 Task: Invite Team Member Softage.1@softage.net to Workspace Customer Experience. Invite Team Member Softage.2@softage.net to Workspace Customer Experience. Invite Team Member Softage.3@softage.net to Workspace Customer Experience. Invite Team Member Softage.4@softage.net to Workspace Customer Experience
Action: Mouse moved to (728, 100)
Screenshot: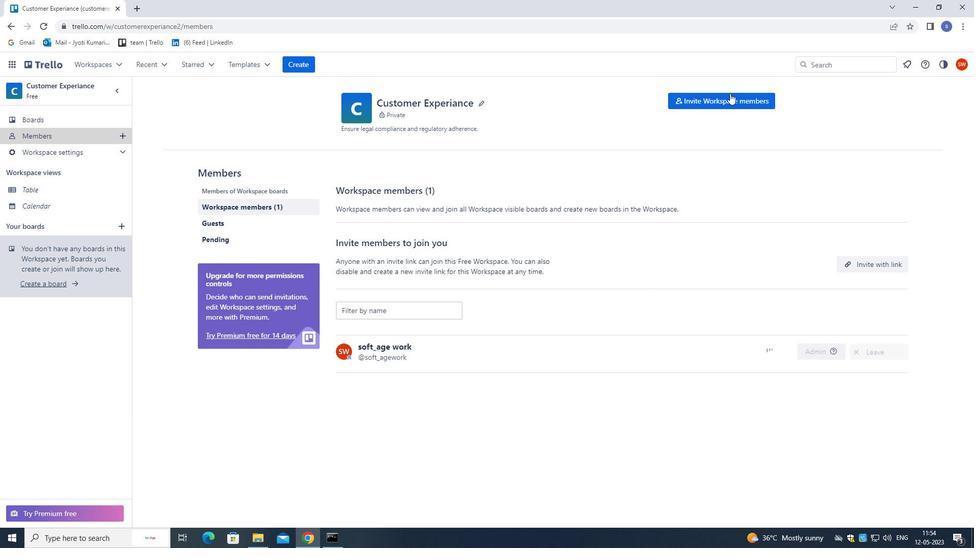 
Action: Mouse pressed left at (728, 100)
Screenshot: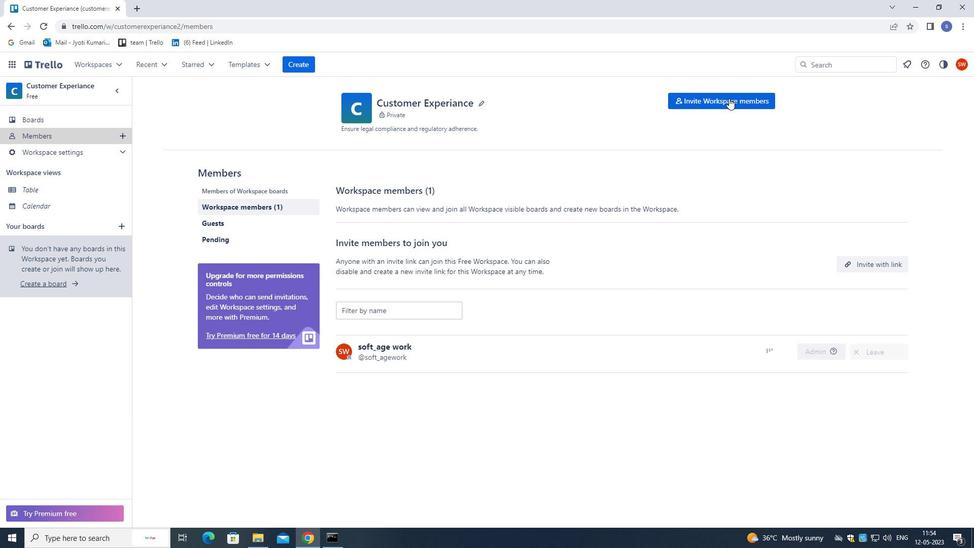 
Action: Mouse moved to (695, 78)
Screenshot: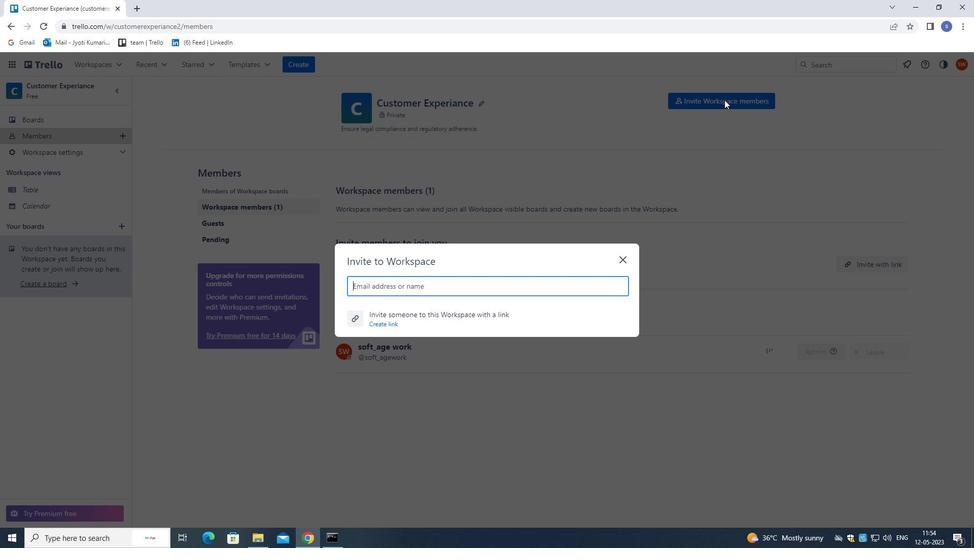 
Action: Key pressed softage.1<Key.shift>@SOFTAGE.NET
Screenshot: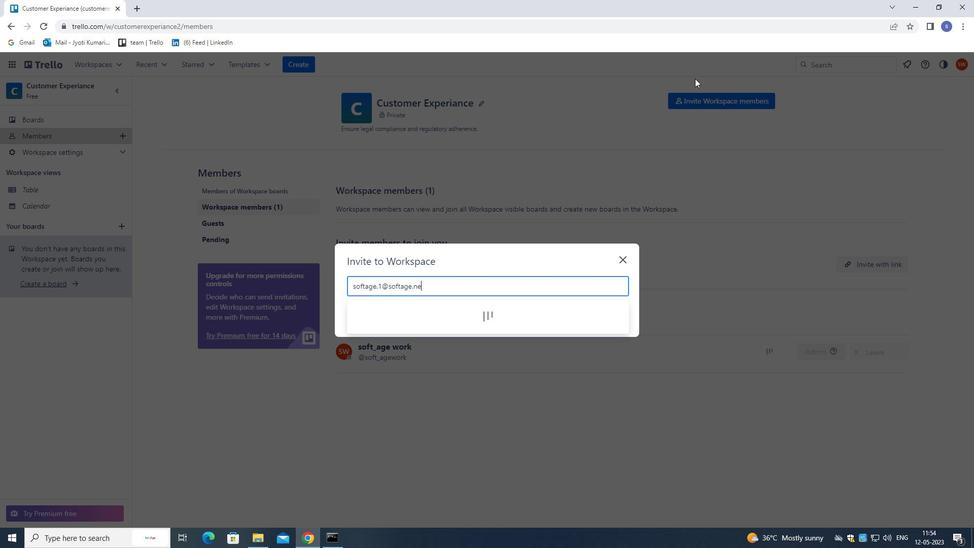 
Action: Mouse moved to (535, 320)
Screenshot: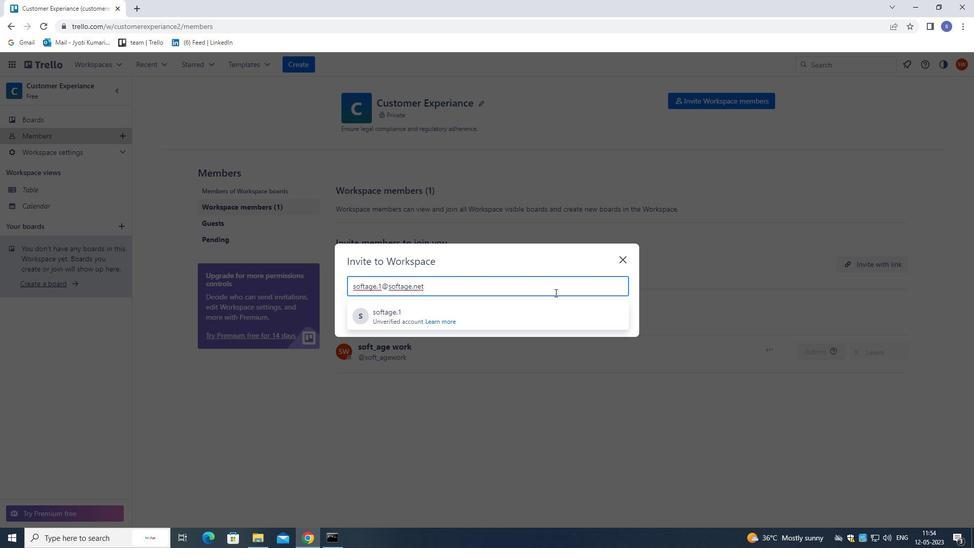 
Action: Mouse pressed left at (535, 320)
Screenshot: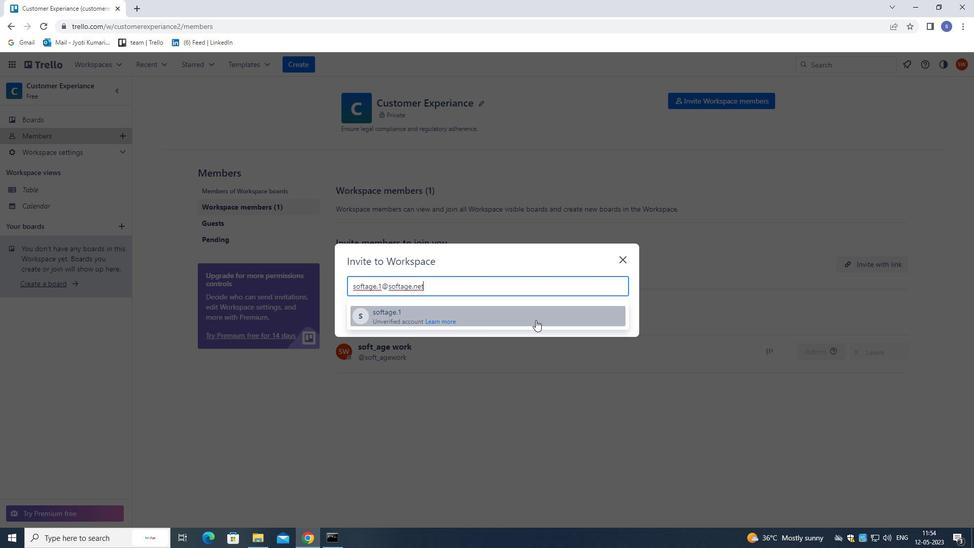 
Action: Mouse moved to (585, 257)
Screenshot: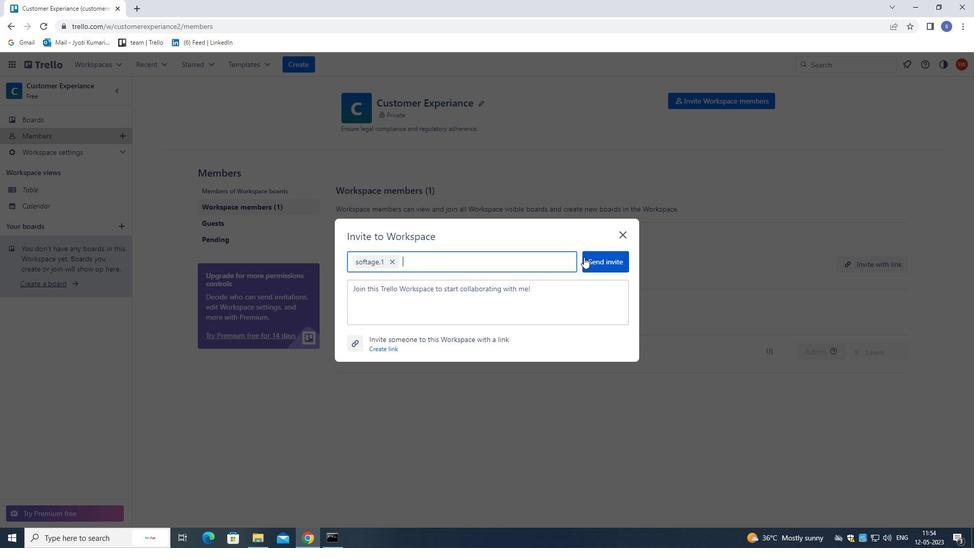 
Action: Mouse pressed left at (585, 257)
Screenshot: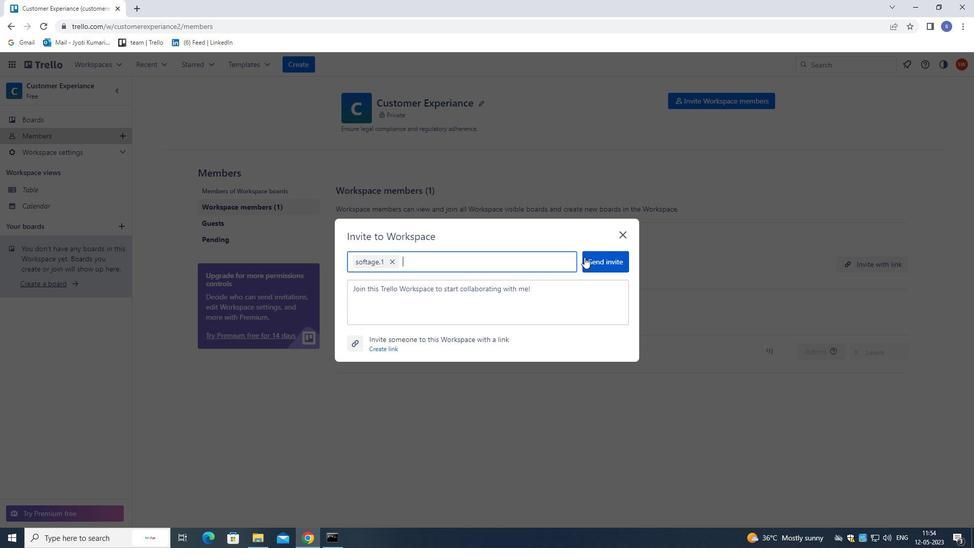 
Action: Mouse moved to (697, 102)
Screenshot: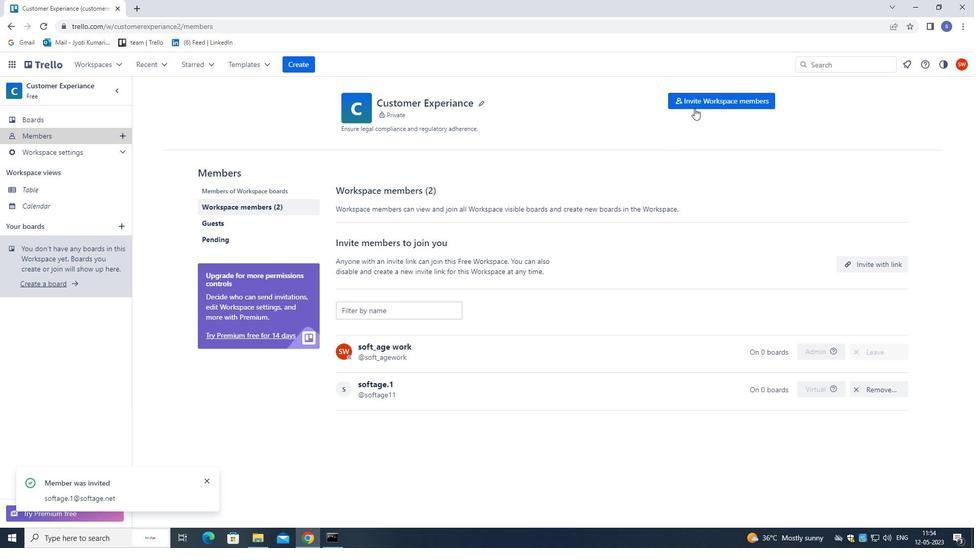 
Action: Mouse pressed left at (697, 102)
Screenshot: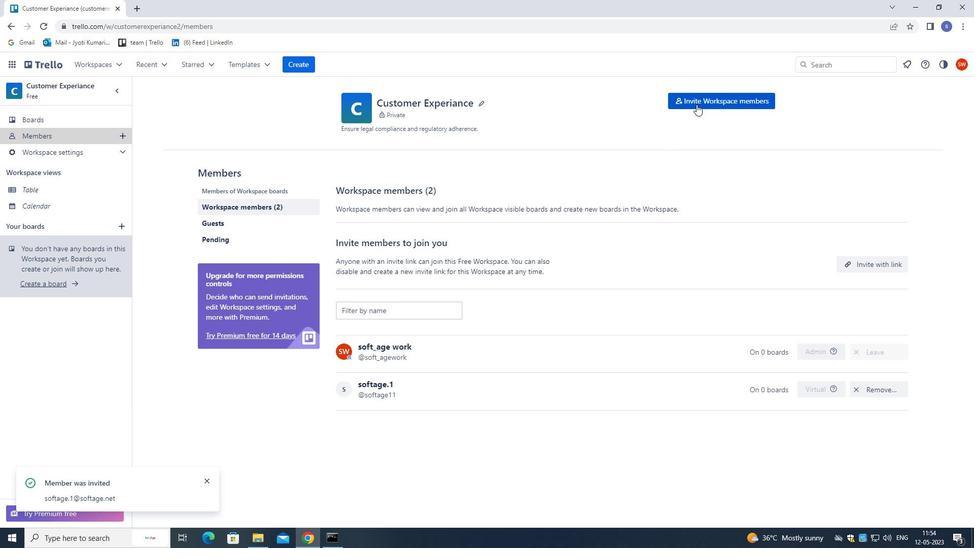 
Action: Mouse moved to (669, 82)
Screenshot: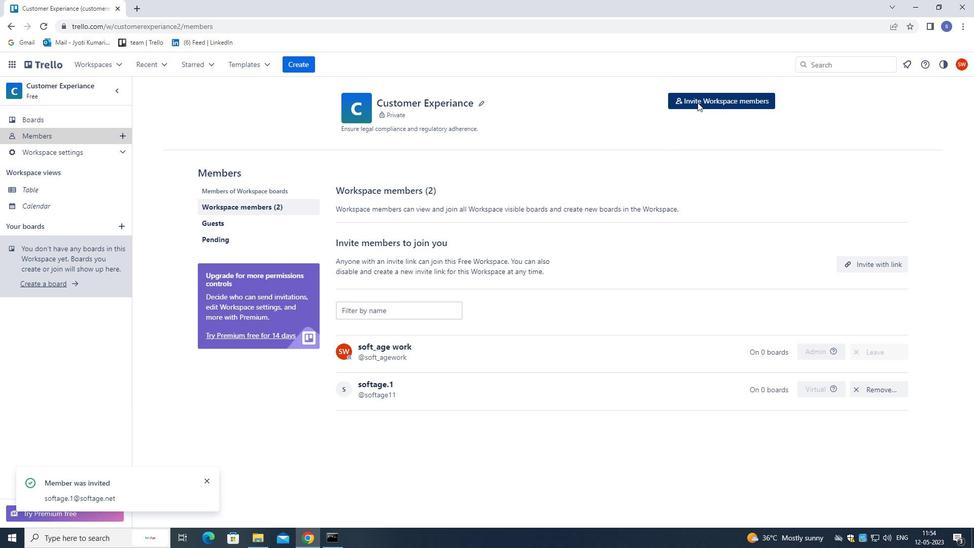 
Action: Key pressed SOFTAGE,2<Key.shift>@SI<Key.backspace>OD<Key.backspace>FTAGE.NET
Screenshot: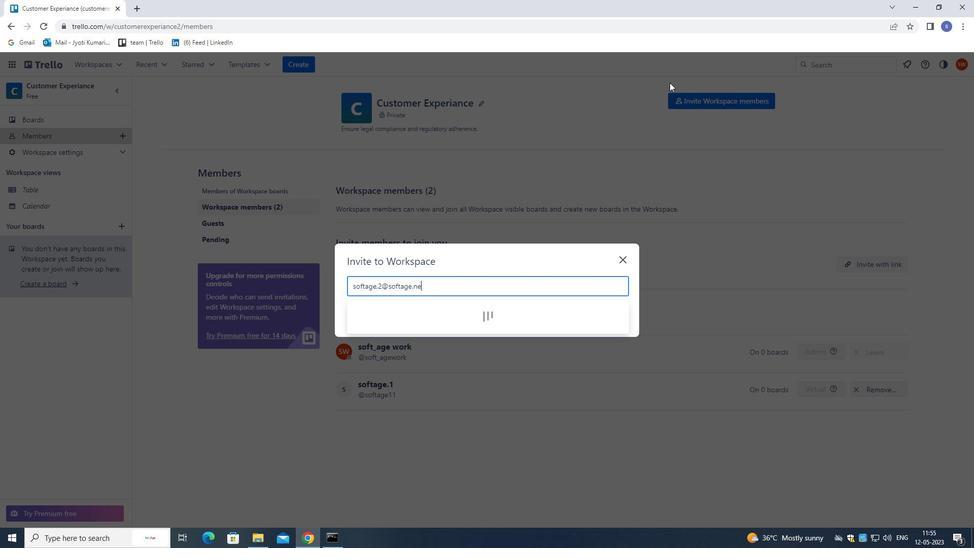 
Action: Mouse moved to (563, 314)
Screenshot: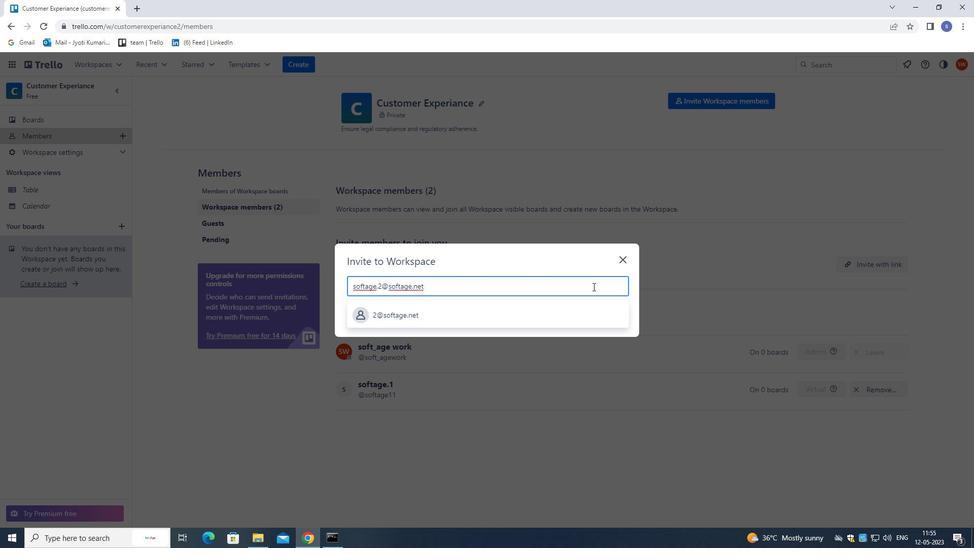 
Action: Mouse pressed left at (563, 314)
Screenshot: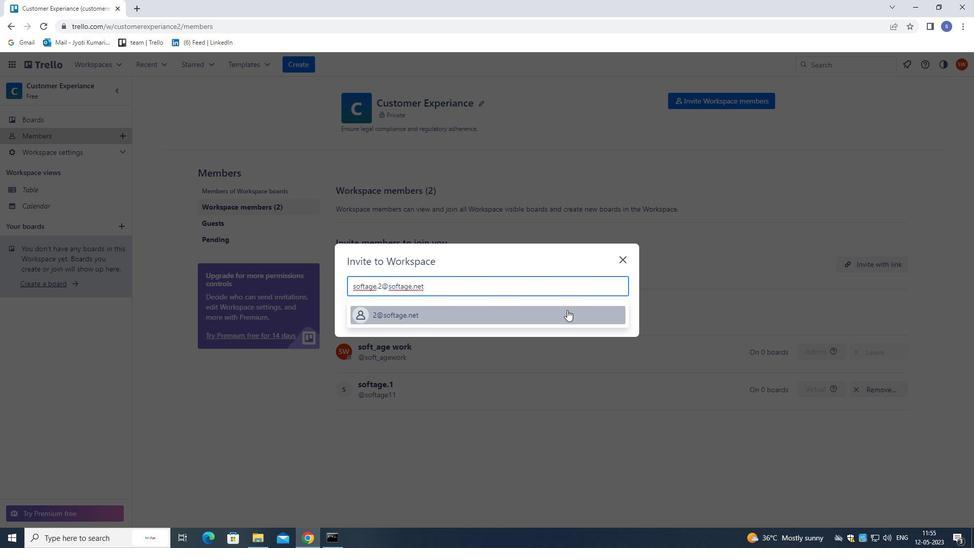 
Action: Mouse moved to (615, 254)
Screenshot: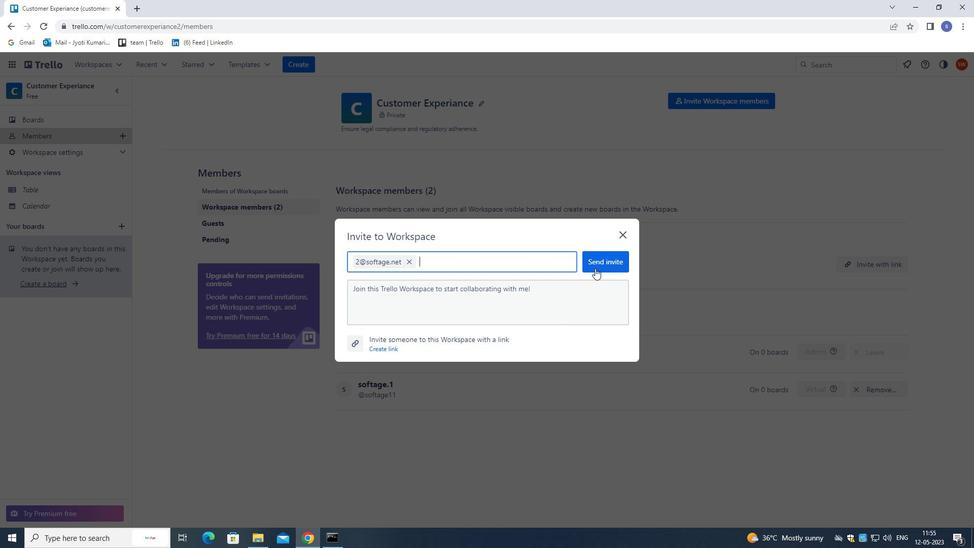 
Action: Mouse pressed left at (615, 254)
Screenshot: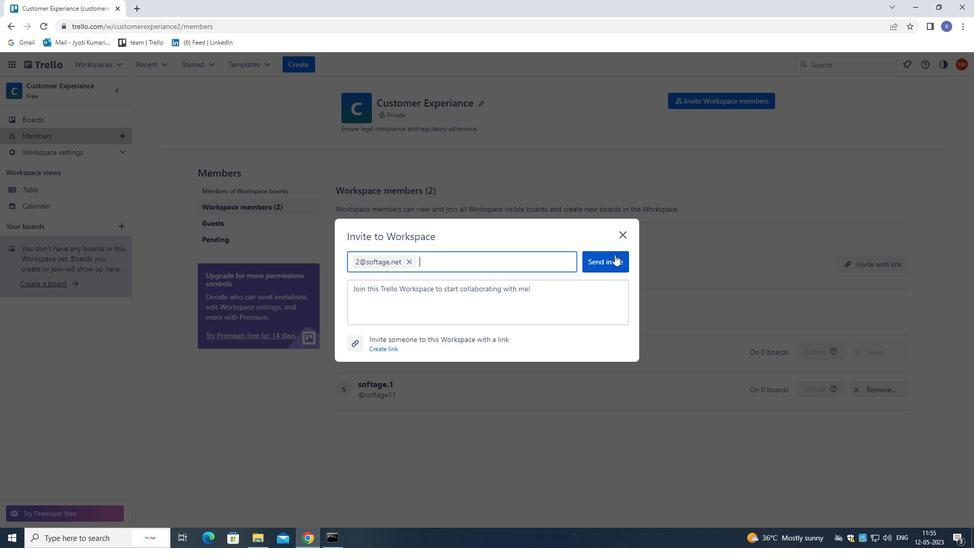 
Action: Mouse moved to (697, 98)
Screenshot: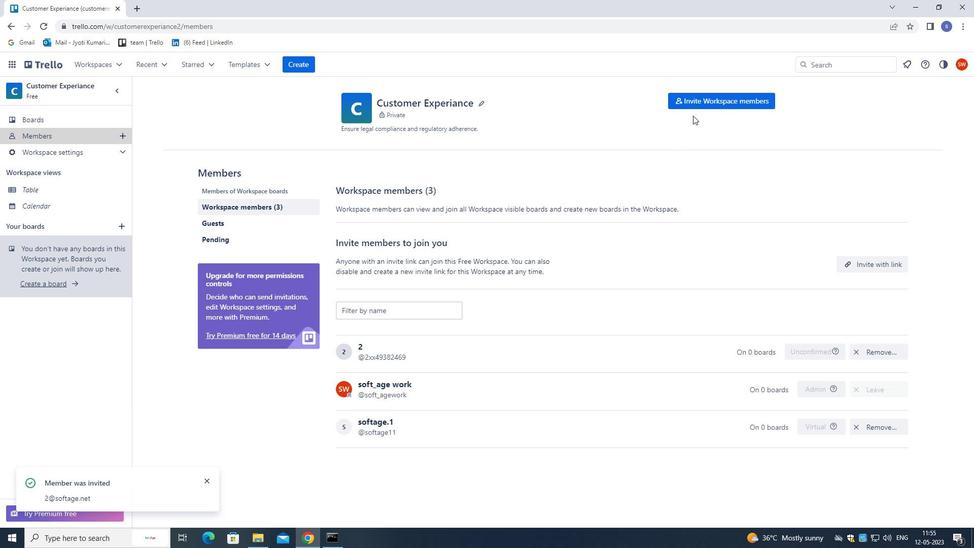 
Action: Mouse pressed left at (697, 98)
Screenshot: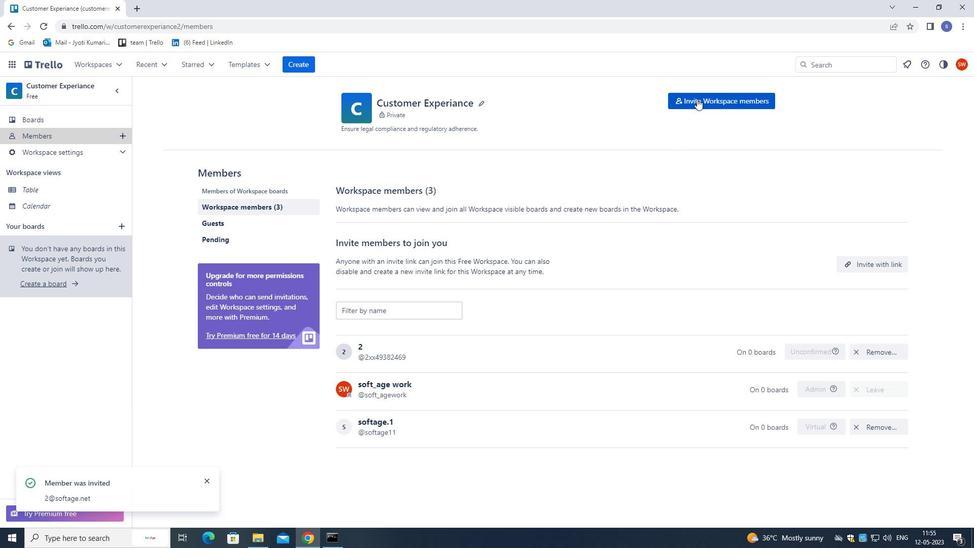 
Action: Key pressed SOFTAGE.3<Key.shift>@SOFY<Key.backspace>TAGE.NET
Screenshot: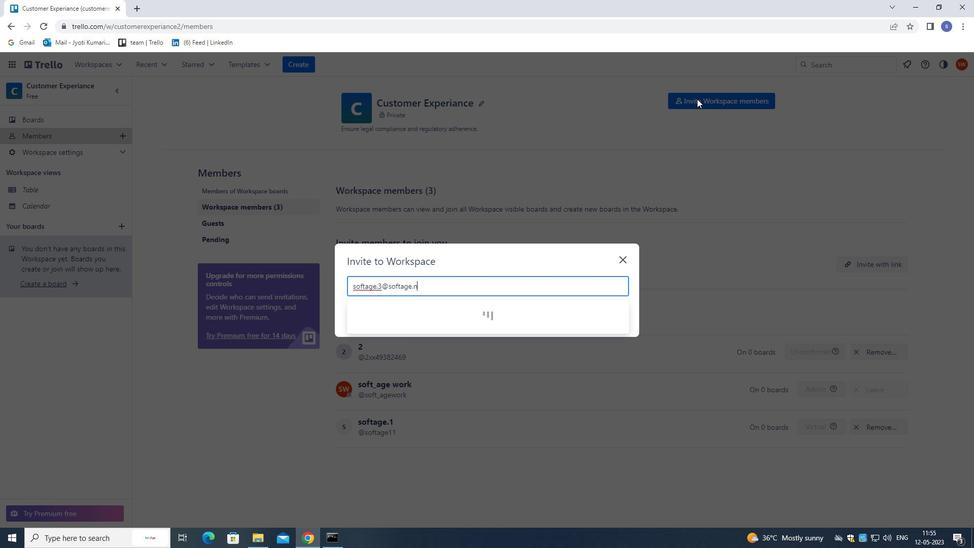 
Action: Mouse moved to (473, 312)
Screenshot: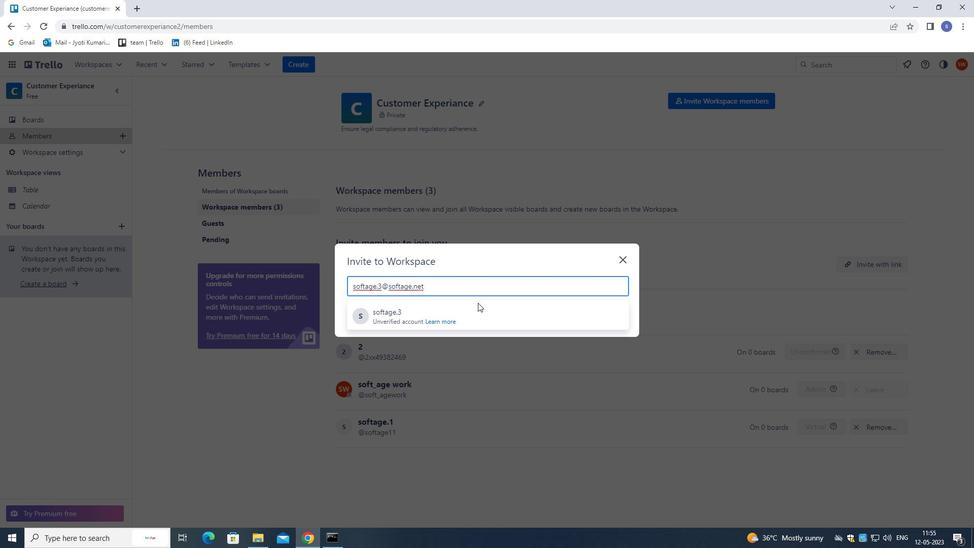 
Action: Mouse pressed left at (473, 312)
Screenshot: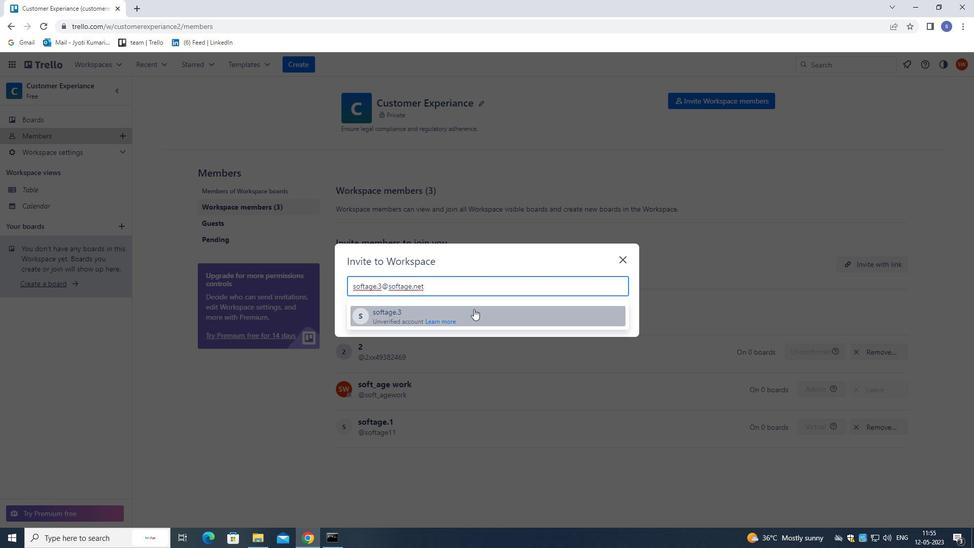 
Action: Mouse moved to (593, 265)
Screenshot: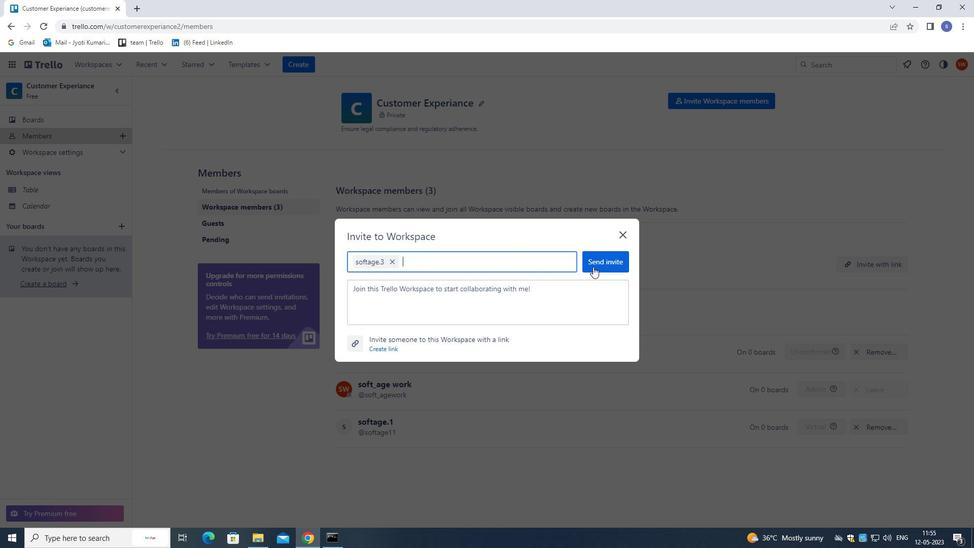 
Action: Mouse pressed left at (593, 265)
Screenshot: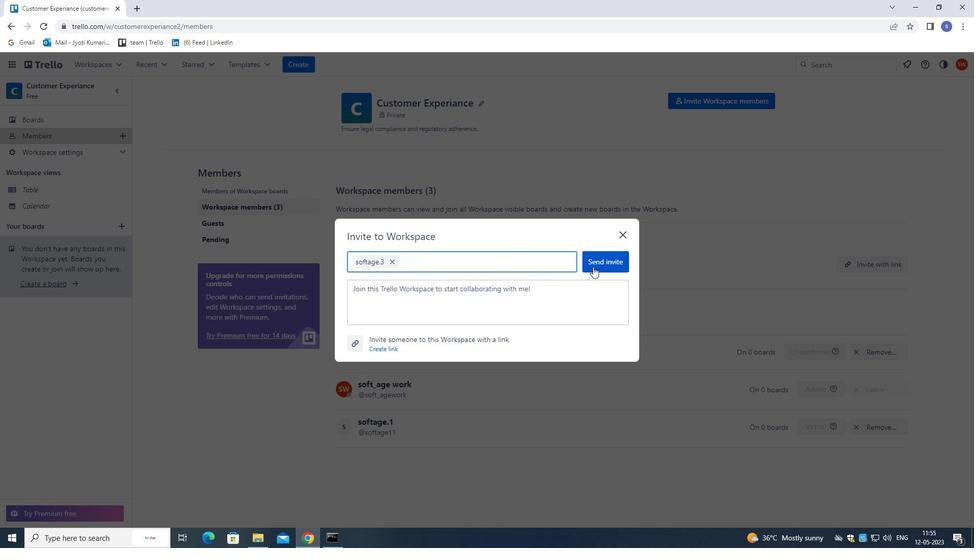 
Action: Mouse moved to (728, 99)
Screenshot: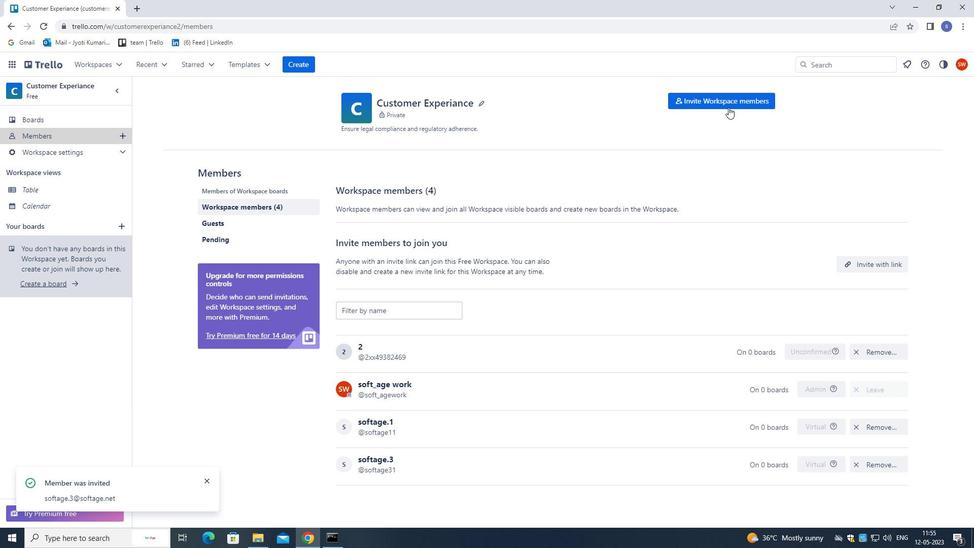 
Action: Mouse pressed left at (728, 99)
Screenshot: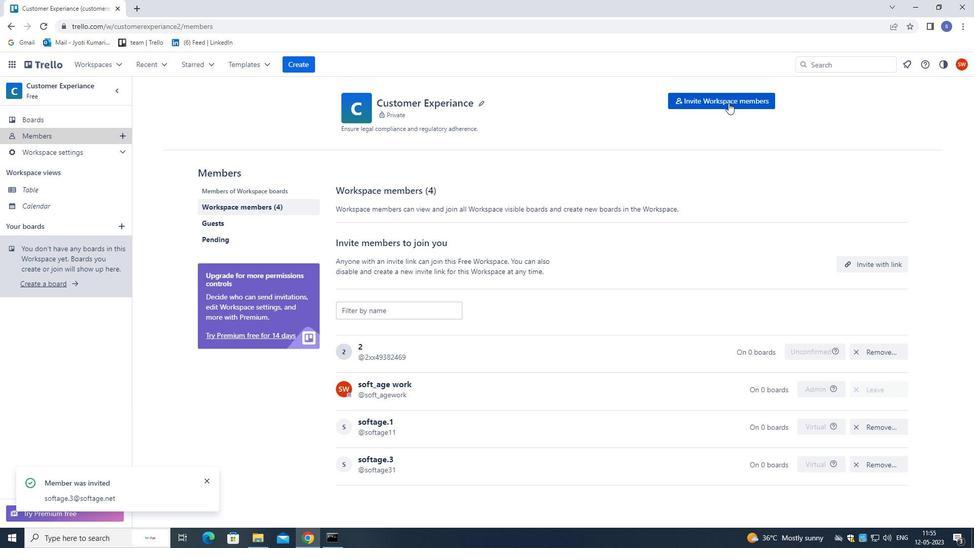 
Action: Mouse moved to (690, 76)
Screenshot: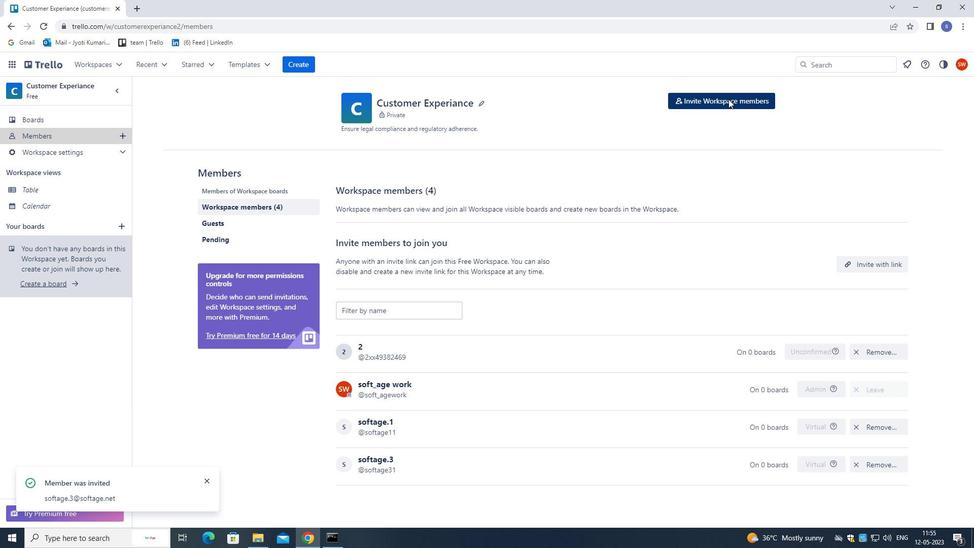 
Action: Key pressed SOFTAGE.4<Key.shift>@SOFTAGE.NET
Screenshot: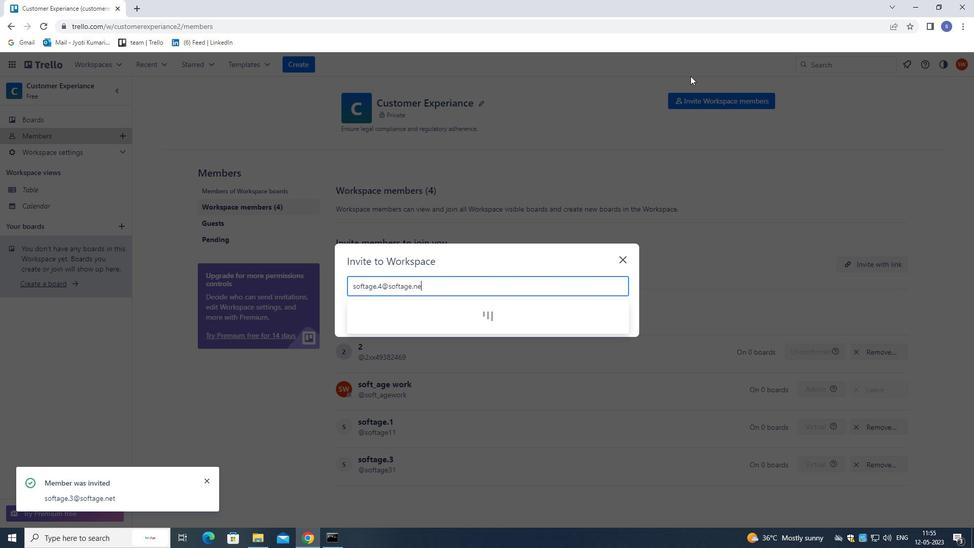 
Action: Mouse moved to (457, 313)
Screenshot: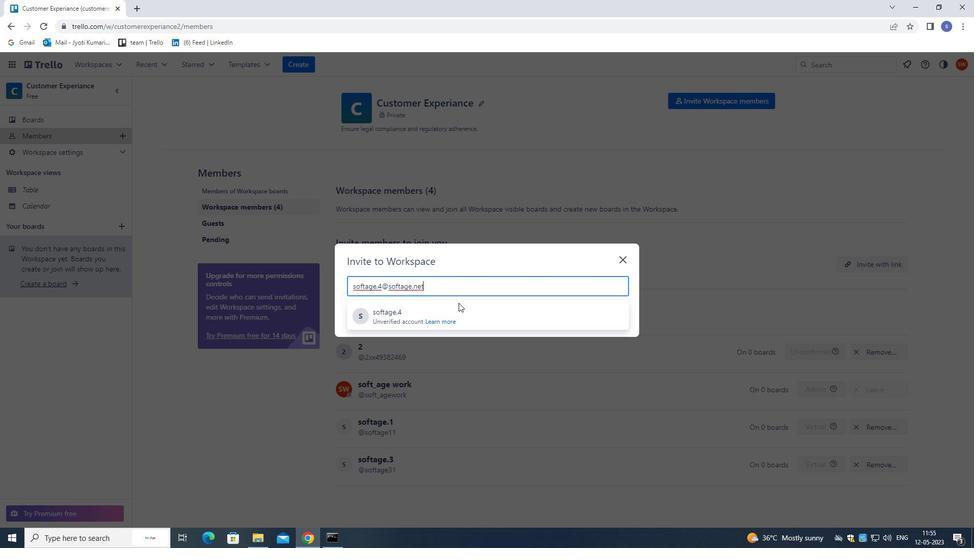 
Action: Mouse pressed left at (457, 313)
Screenshot: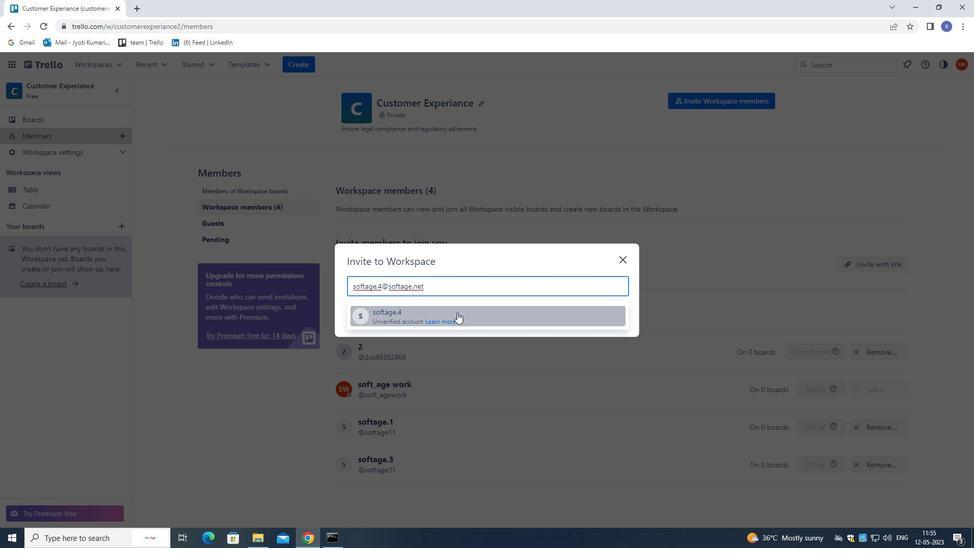 
Action: Mouse moved to (596, 261)
Screenshot: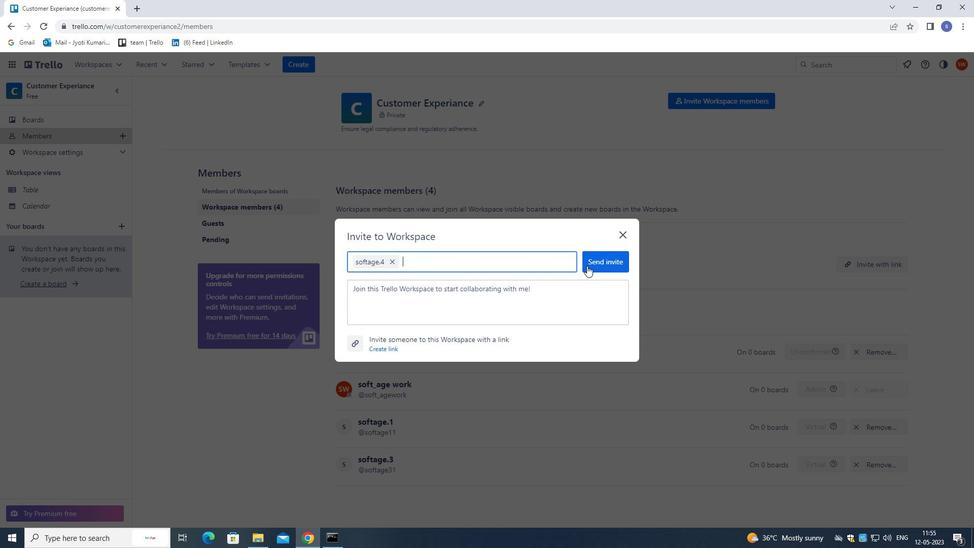 
Action: Mouse pressed left at (596, 261)
Screenshot: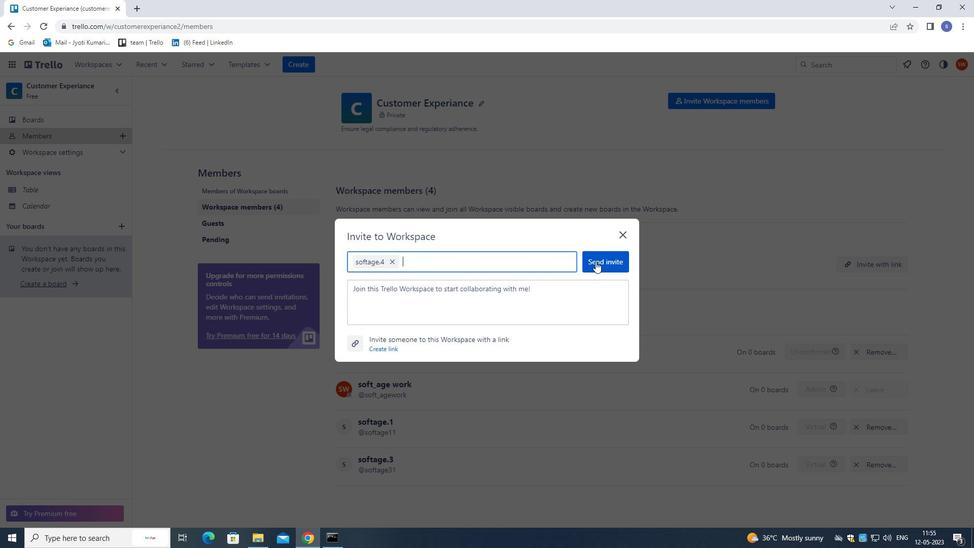 
Action: Mouse moved to (597, 260)
Screenshot: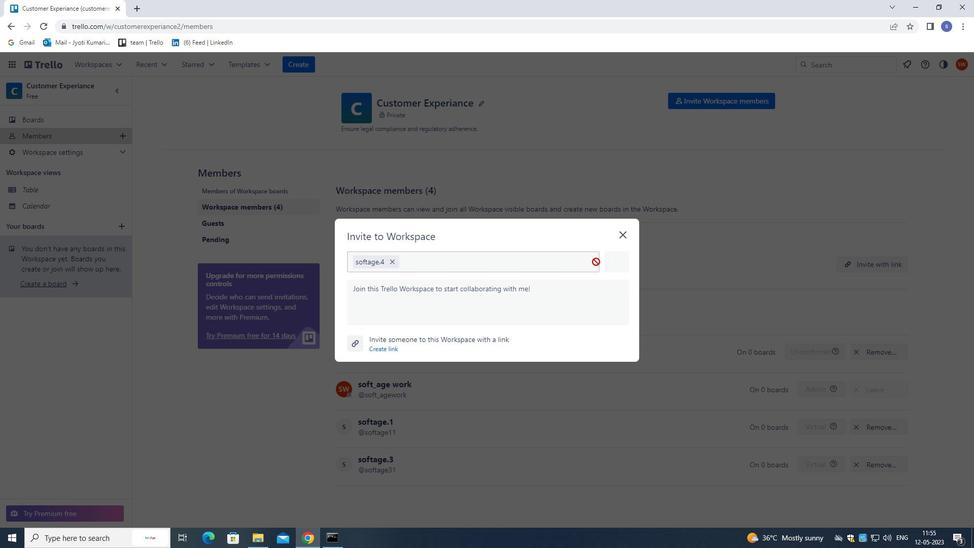 
